 Task: Create a due date automation trigger when advanced on, 2 working days before a card is due add fields without custom field "Resume" set to a date less than 1 days ago is due at 11:00 AM.
Action: Mouse moved to (1076, 86)
Screenshot: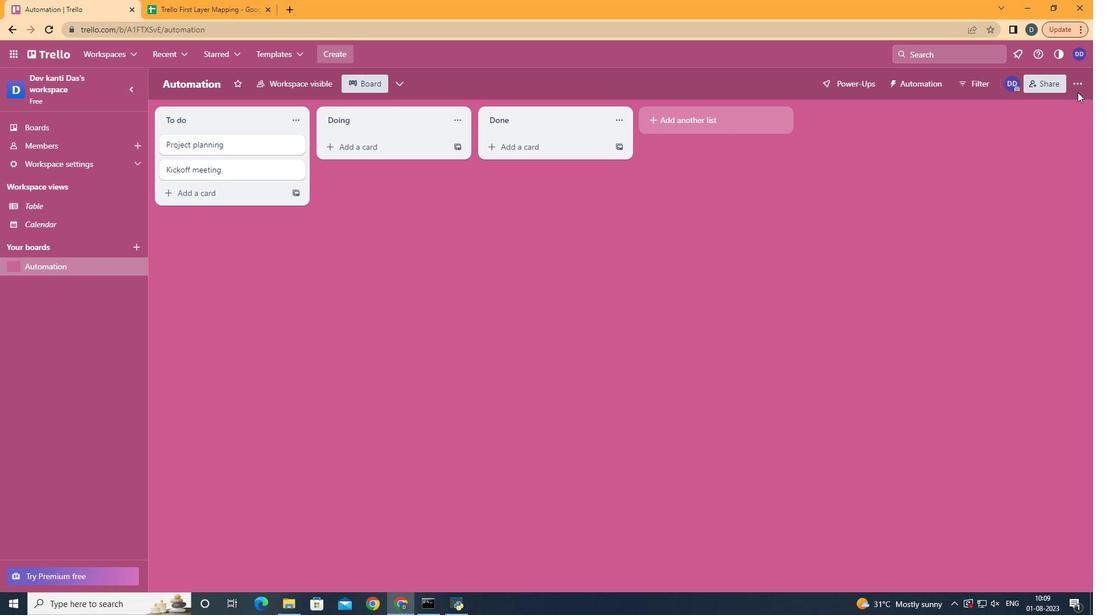 
Action: Mouse pressed left at (1076, 86)
Screenshot: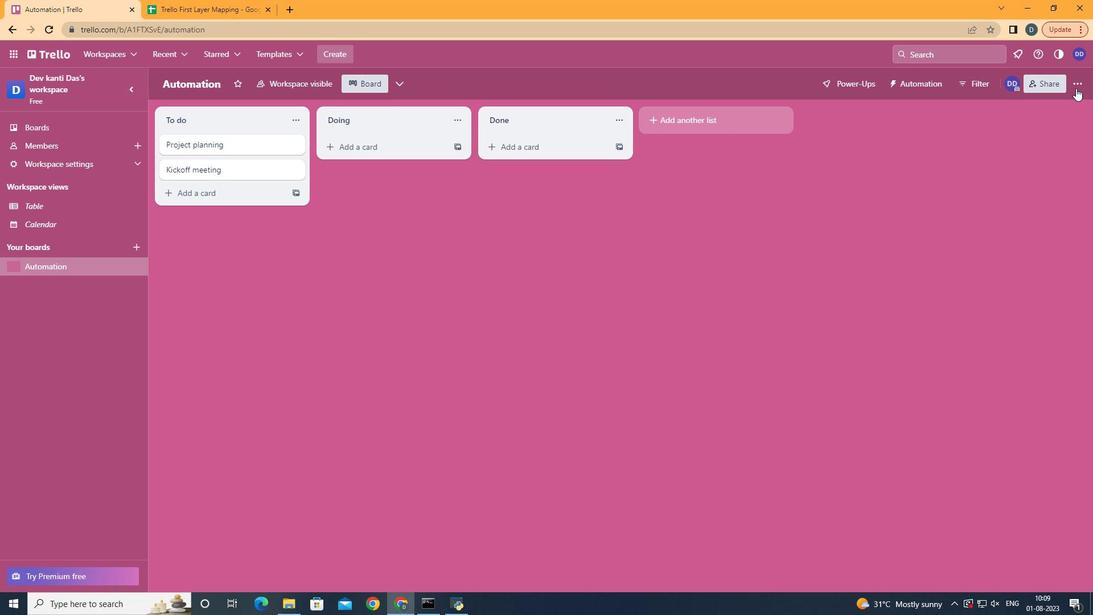 
Action: Mouse moved to (1025, 239)
Screenshot: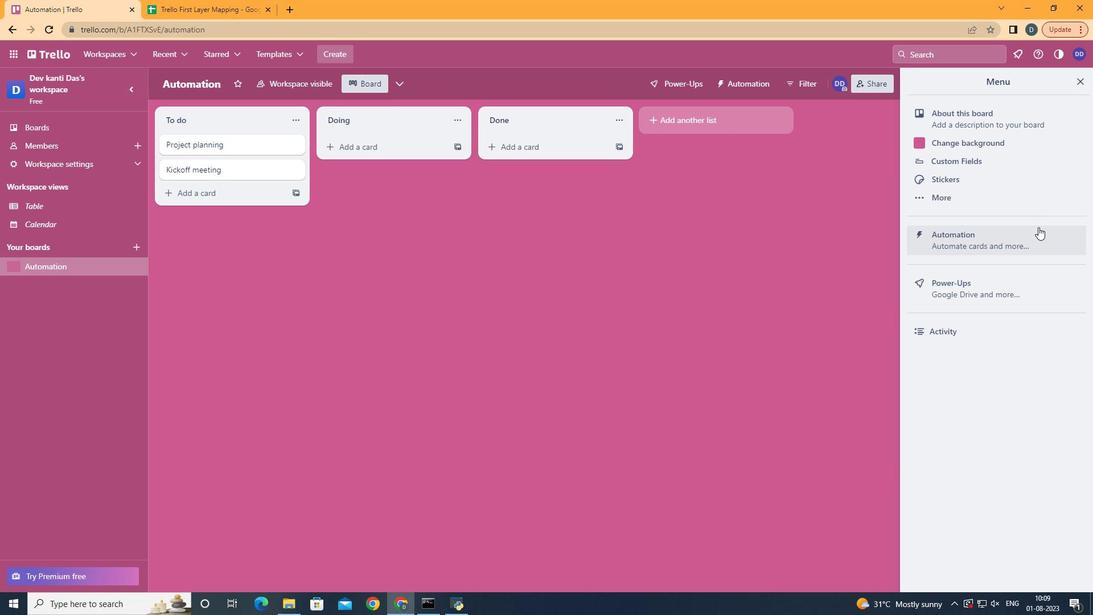 
Action: Mouse pressed left at (1025, 239)
Screenshot: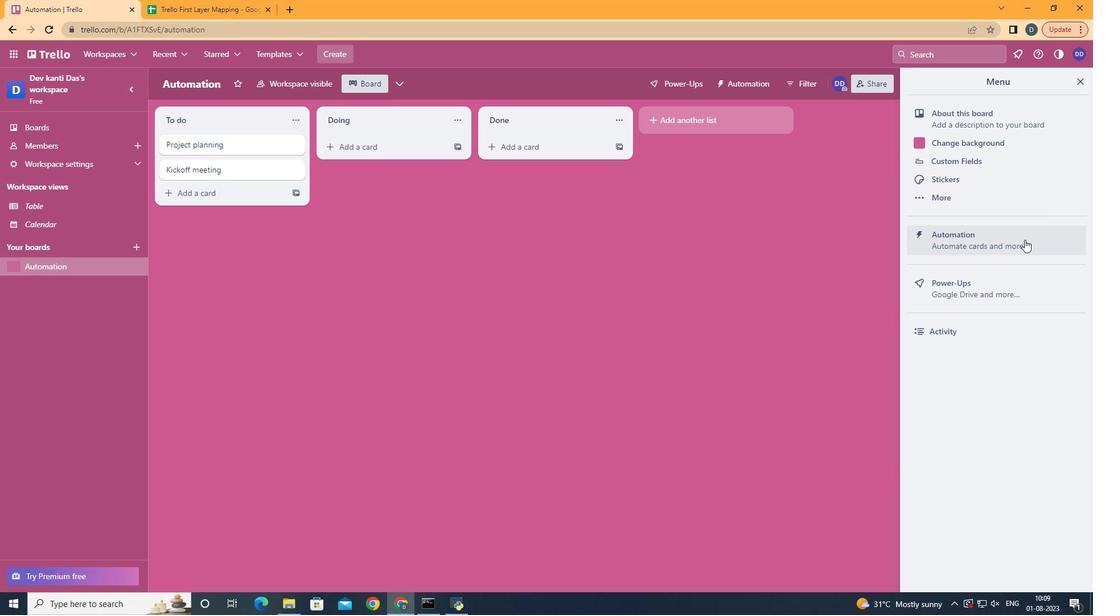 
Action: Mouse moved to (216, 223)
Screenshot: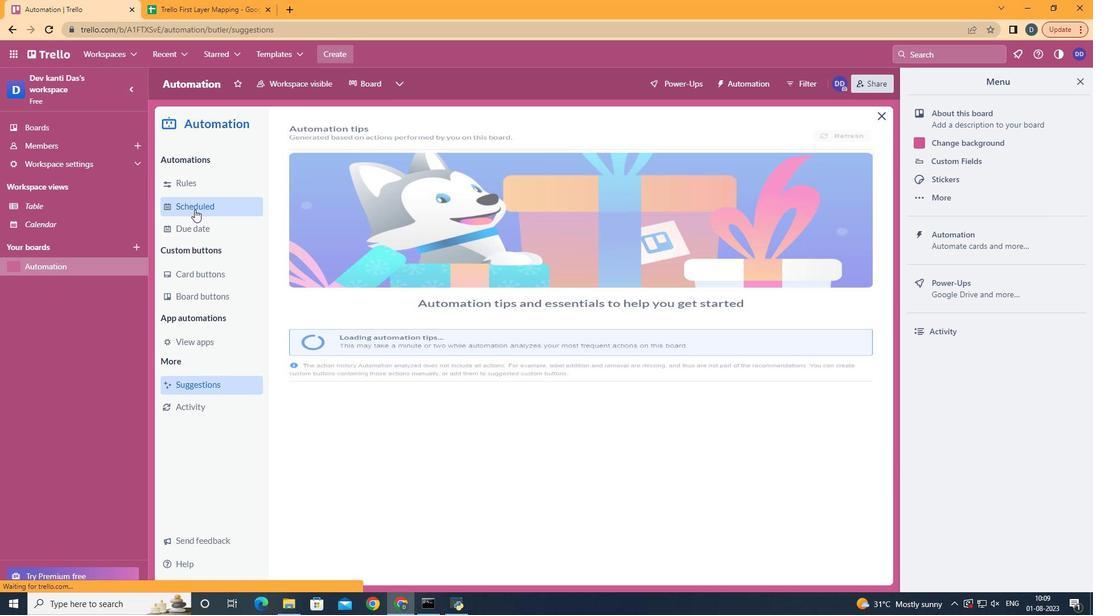 
Action: Mouse pressed left at (216, 223)
Screenshot: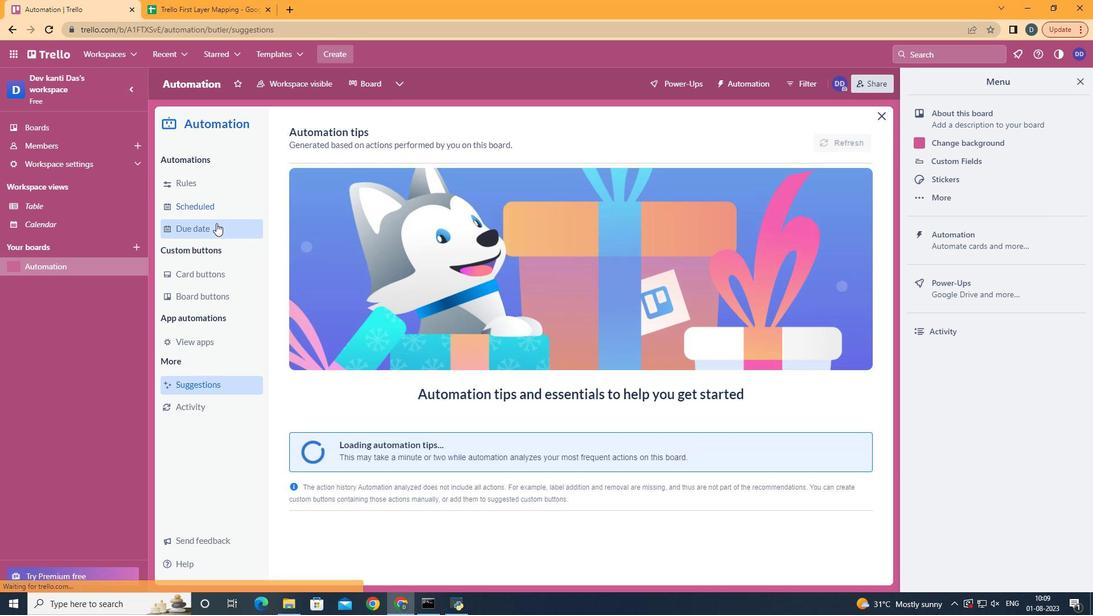 
Action: Mouse moved to (819, 133)
Screenshot: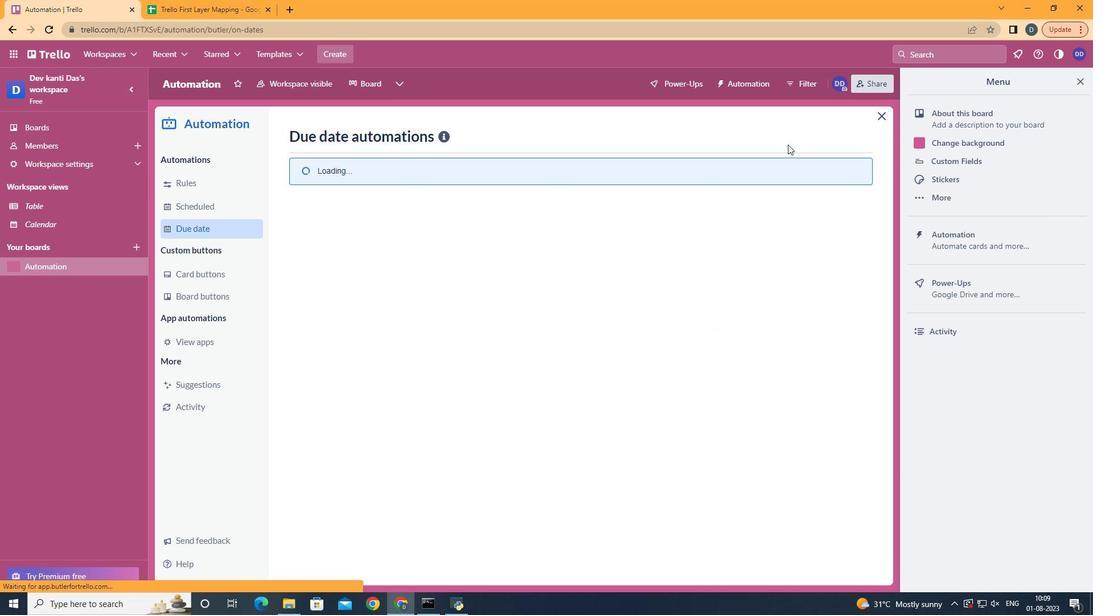 
Action: Mouse pressed left at (819, 133)
Screenshot: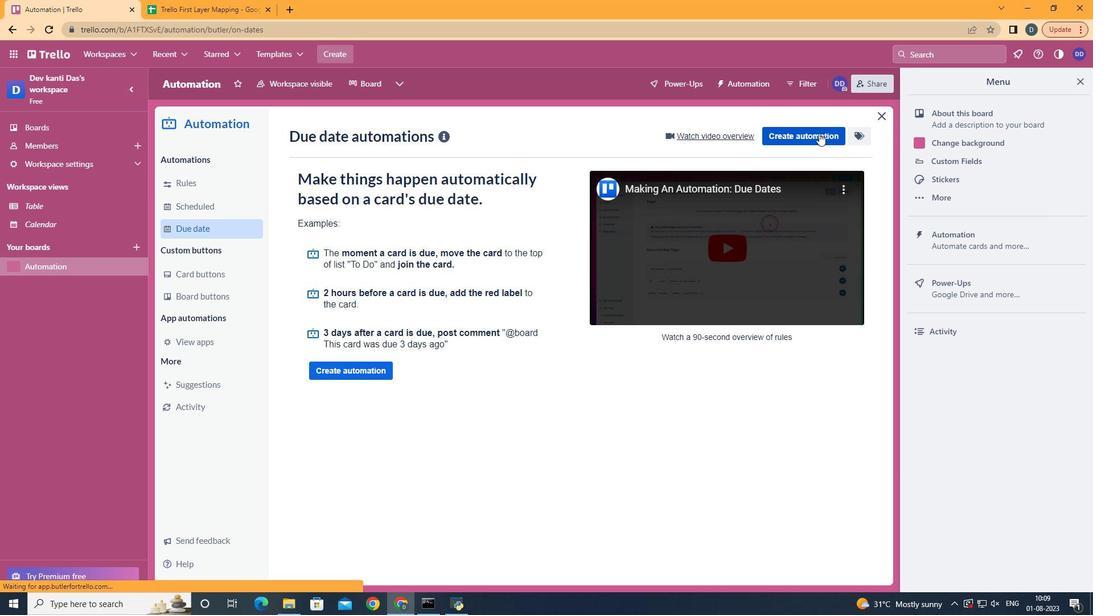 
Action: Mouse moved to (591, 243)
Screenshot: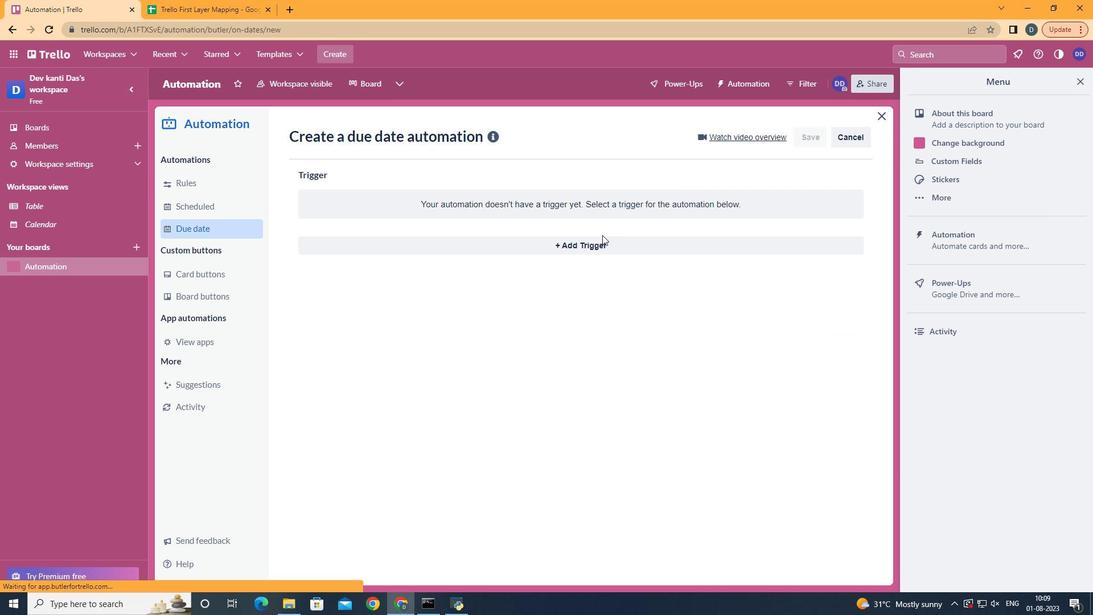 
Action: Mouse pressed left at (591, 243)
Screenshot: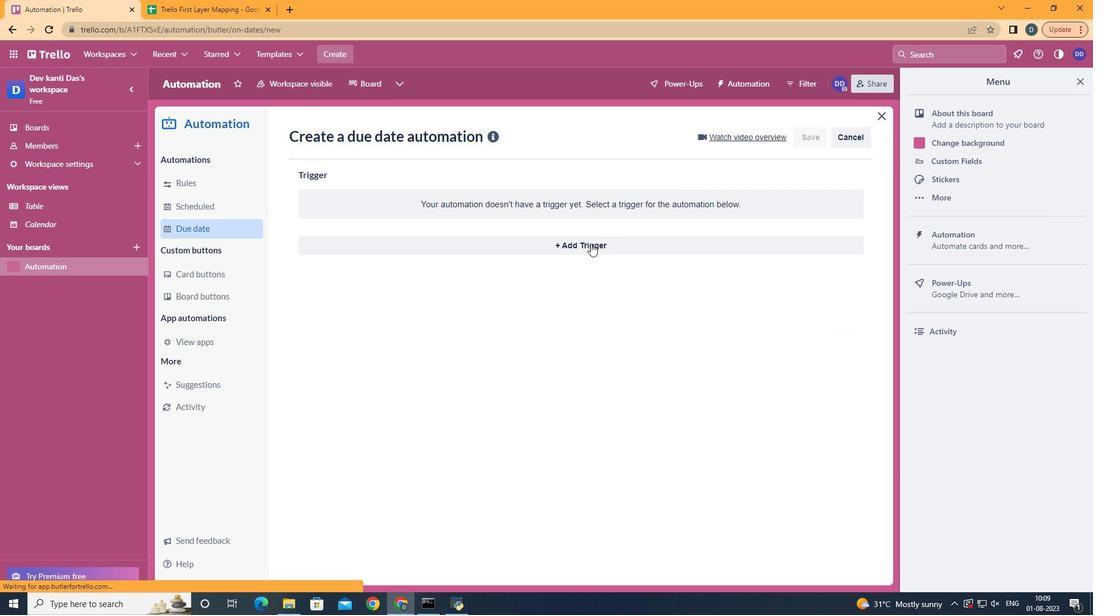 
Action: Mouse moved to (360, 464)
Screenshot: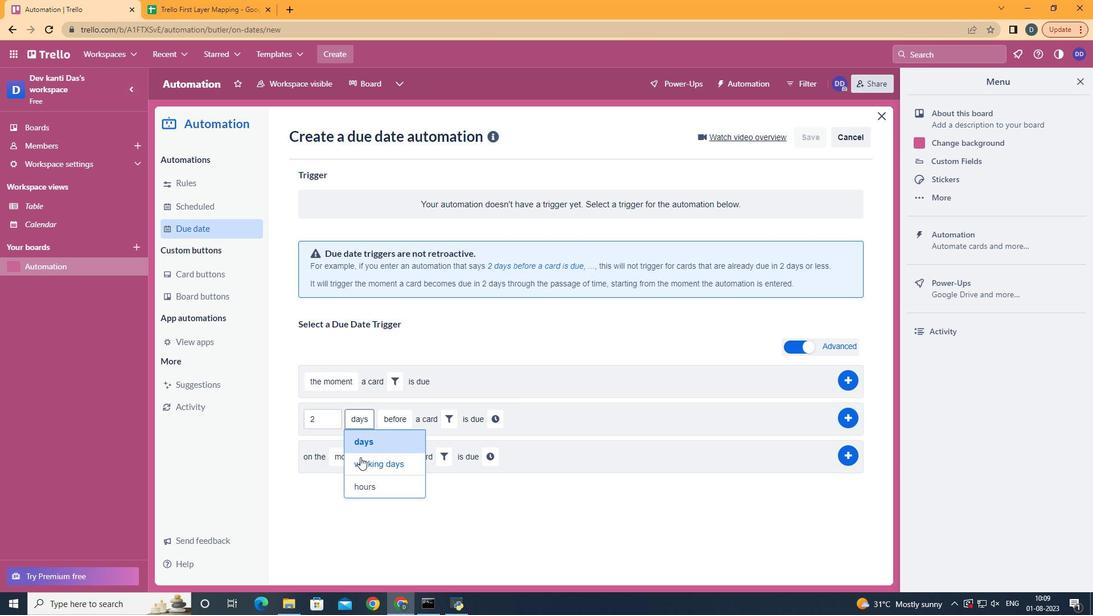 
Action: Mouse pressed left at (360, 464)
Screenshot: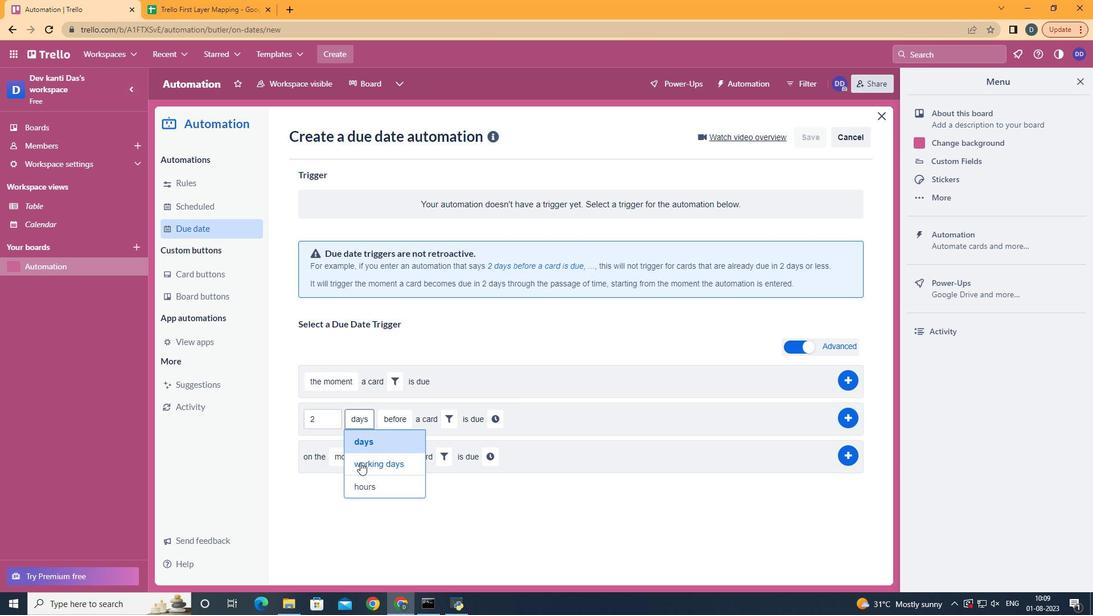 
Action: Mouse moved to (485, 424)
Screenshot: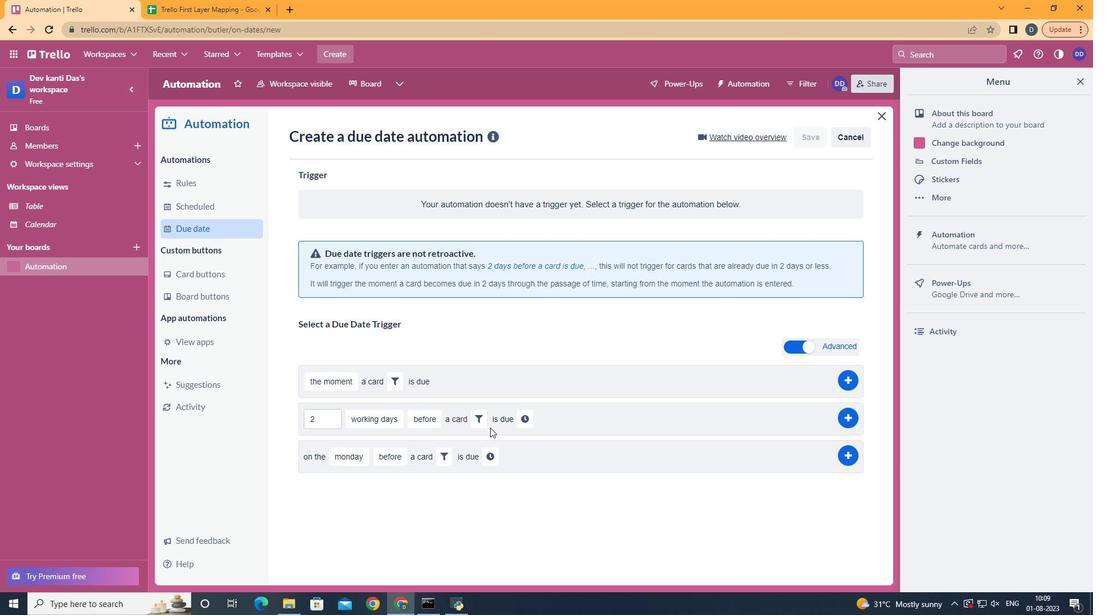
Action: Mouse pressed left at (485, 424)
Screenshot: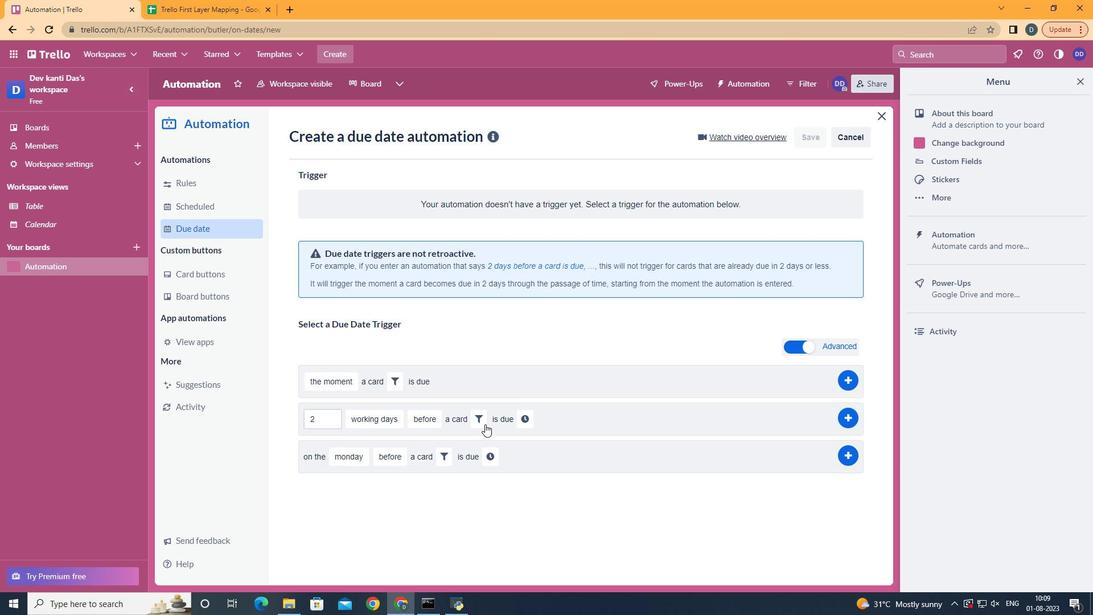 
Action: Mouse moved to (647, 449)
Screenshot: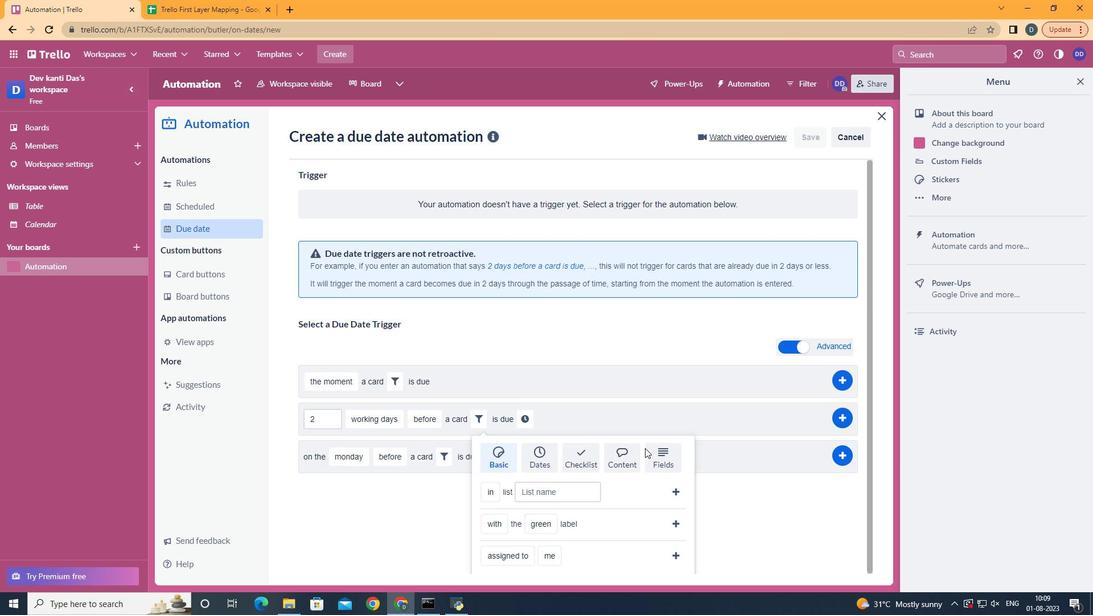 
Action: Mouse pressed left at (647, 449)
Screenshot: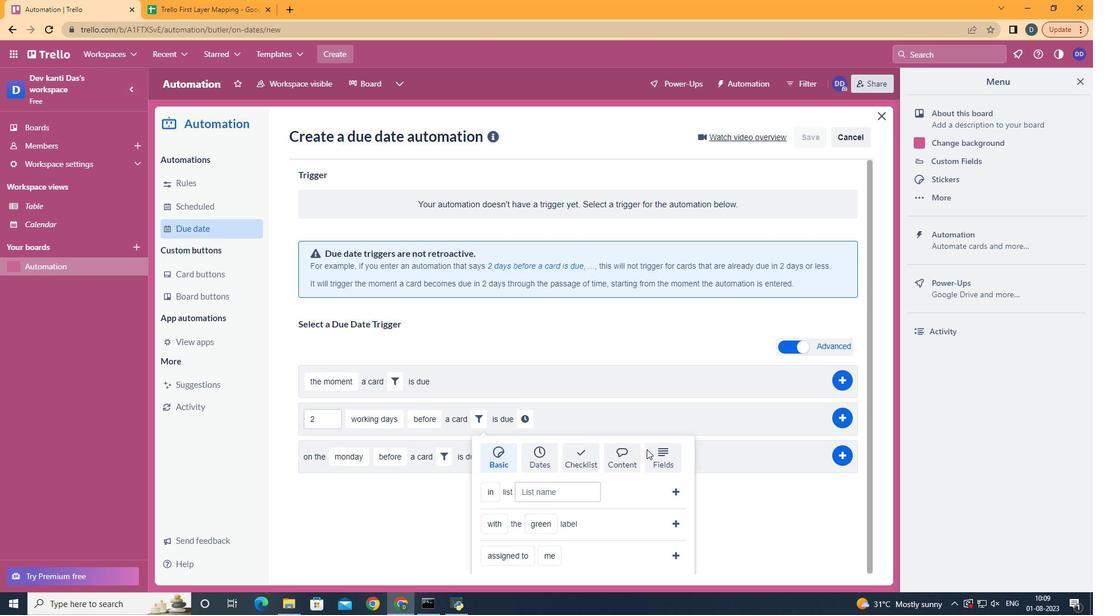 
Action: Mouse moved to (647, 449)
Screenshot: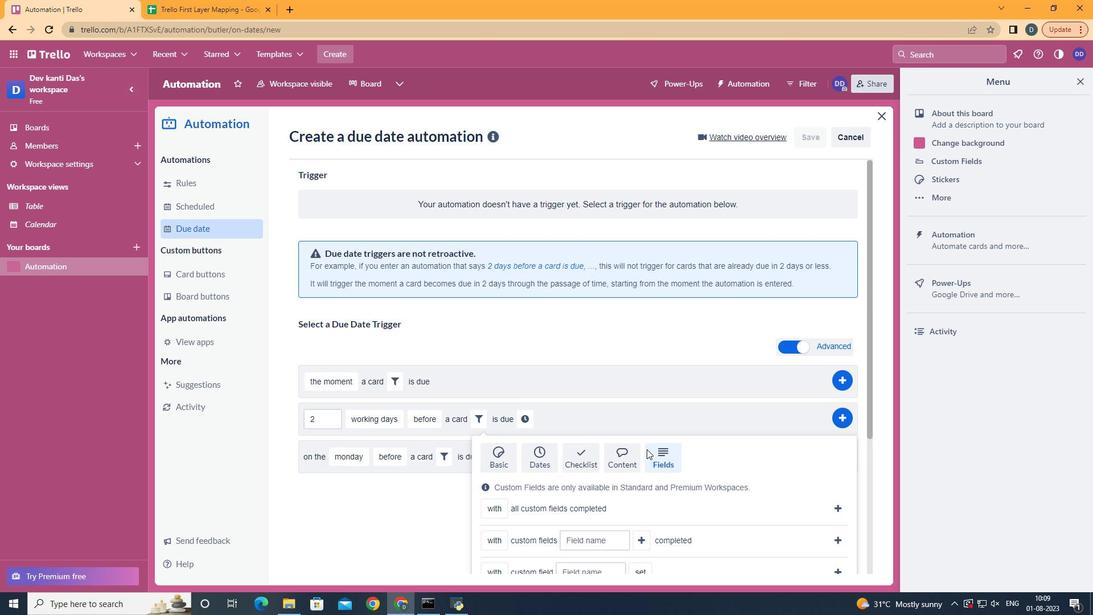 
Action: Mouse scrolled (647, 448) with delta (0, 0)
Screenshot: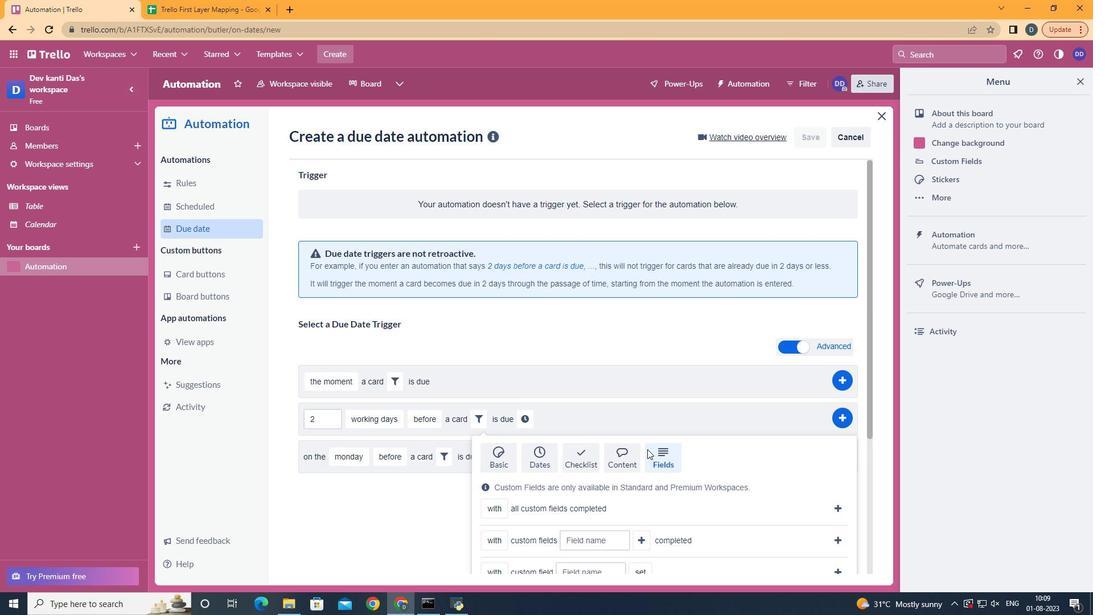
Action: Mouse scrolled (647, 448) with delta (0, 0)
Screenshot: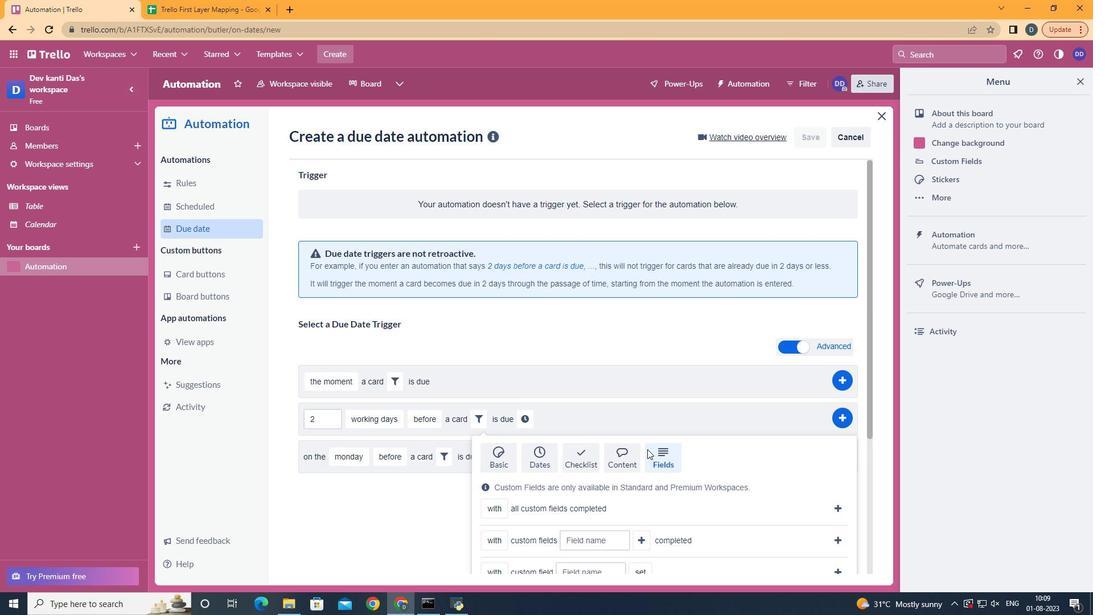 
Action: Mouse scrolled (647, 448) with delta (0, 0)
Screenshot: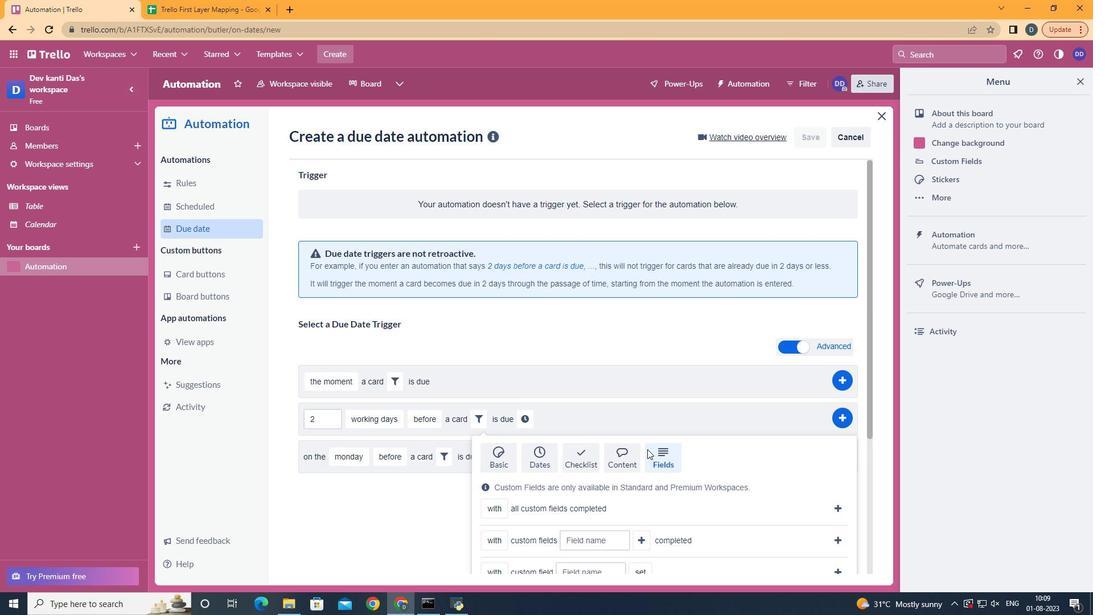 
Action: Mouse scrolled (647, 448) with delta (0, 0)
Screenshot: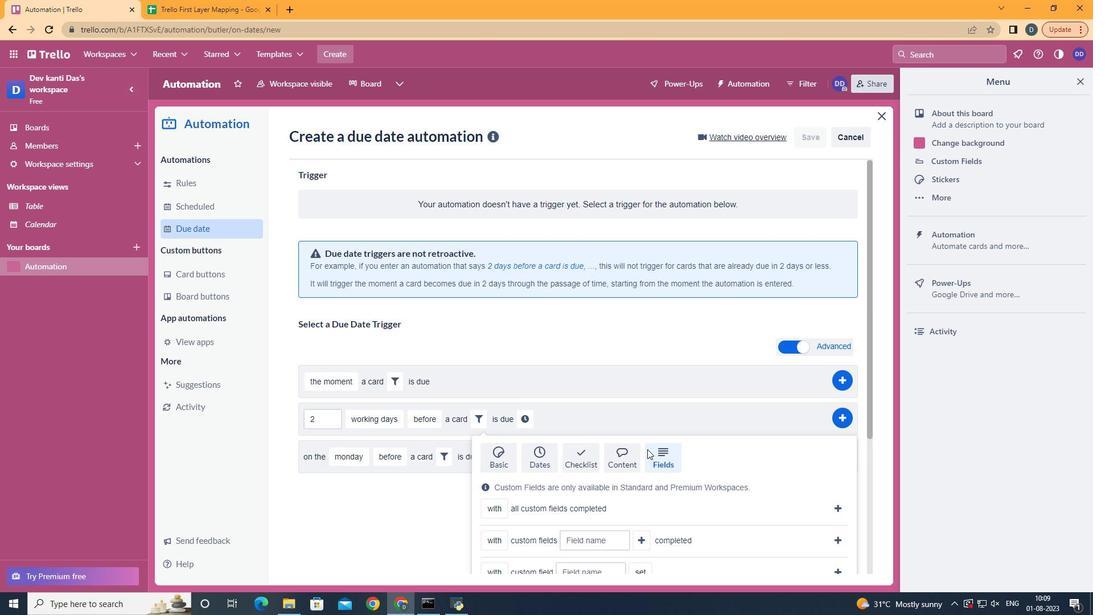 
Action: Mouse scrolled (647, 448) with delta (0, 0)
Screenshot: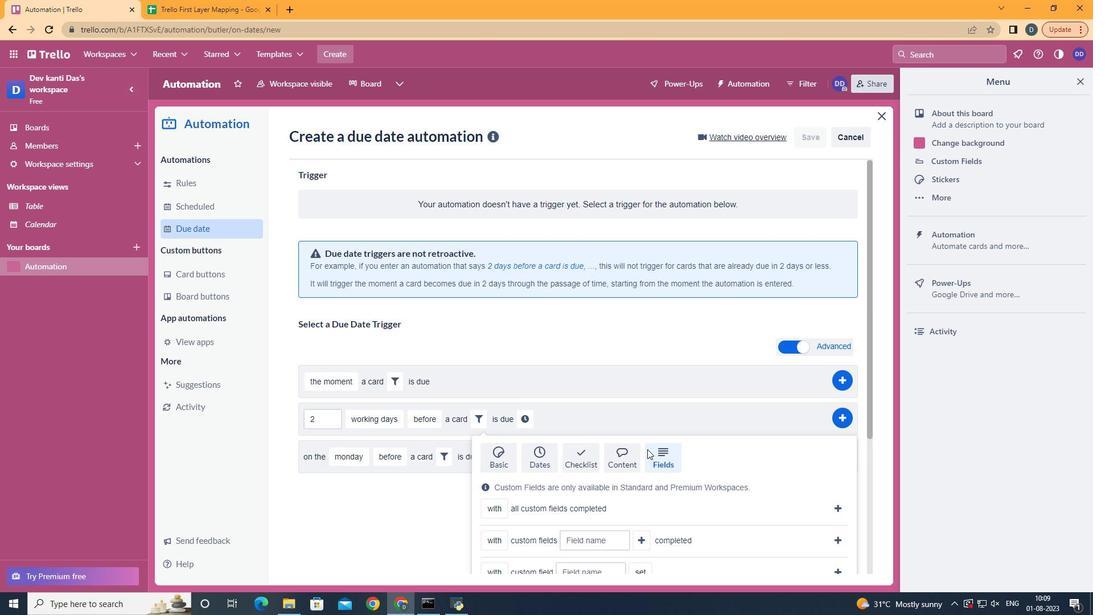 
Action: Mouse scrolled (647, 448) with delta (0, 0)
Screenshot: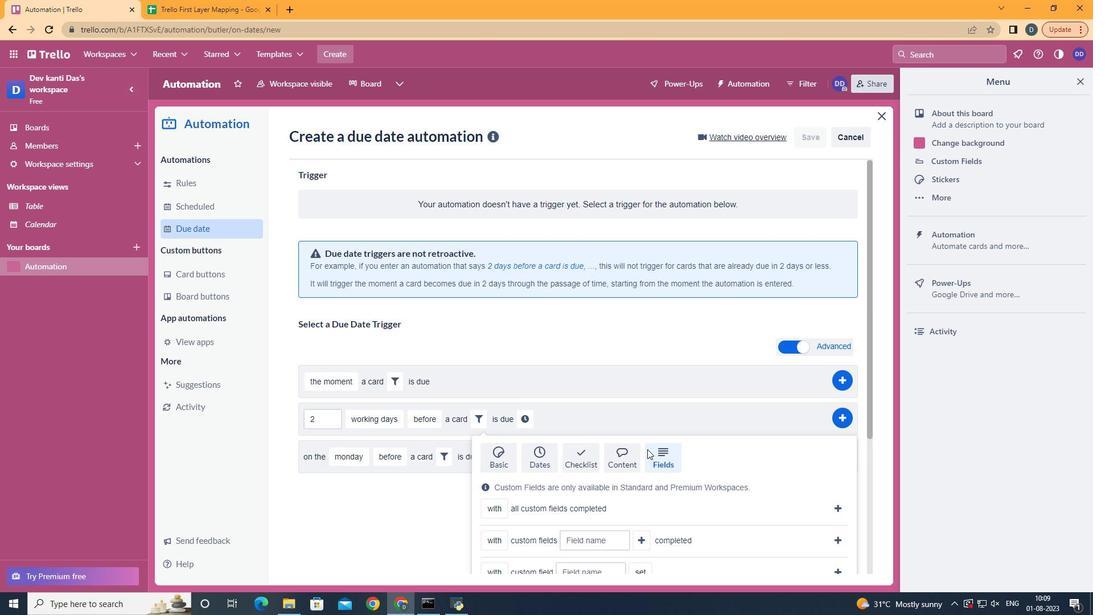 
Action: Mouse moved to (504, 510)
Screenshot: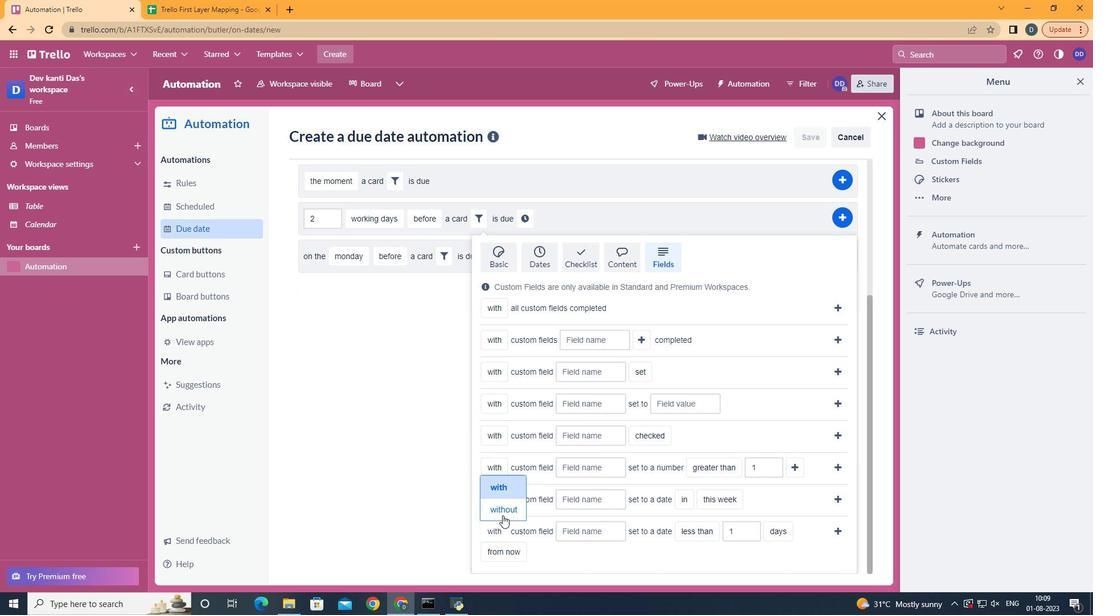 
Action: Mouse pressed left at (504, 510)
Screenshot: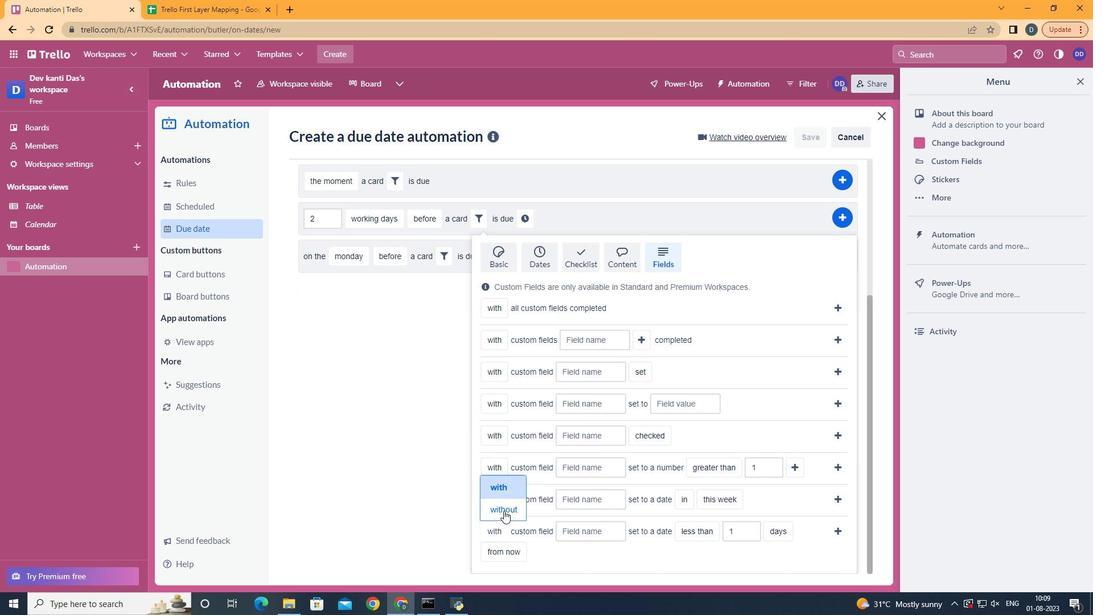 
Action: Mouse moved to (592, 532)
Screenshot: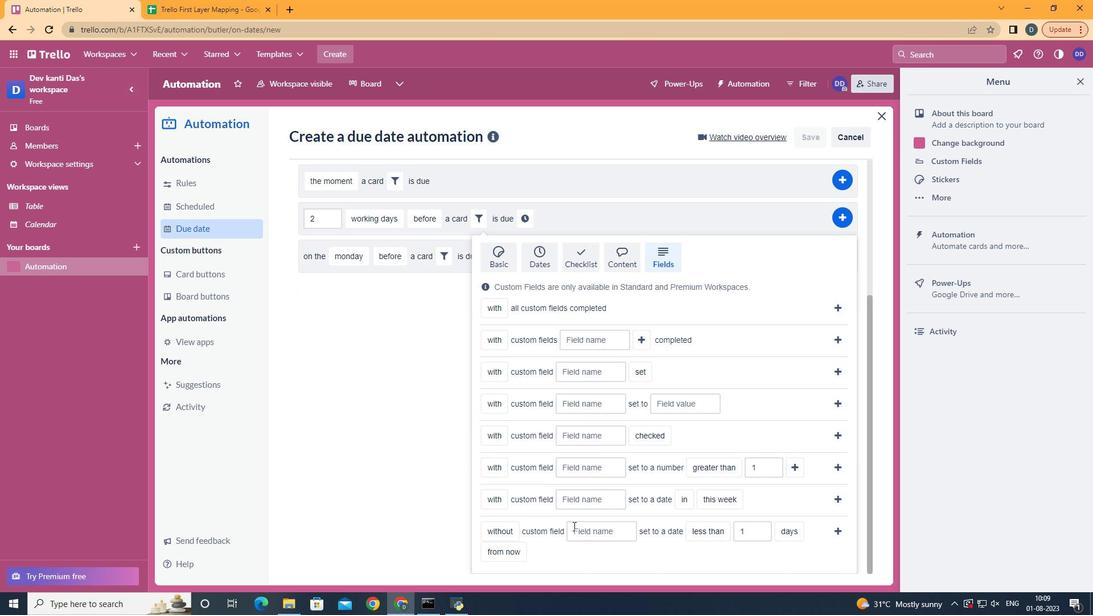 
Action: Mouse pressed left at (592, 532)
Screenshot: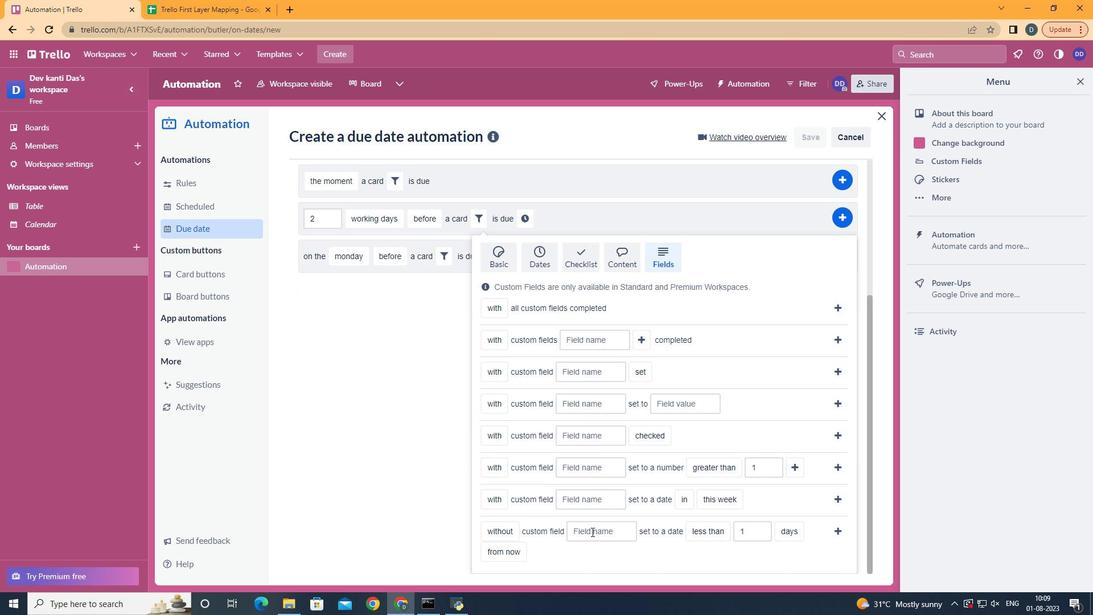 
Action: Key pressed <Key.shift>Resume
Screenshot: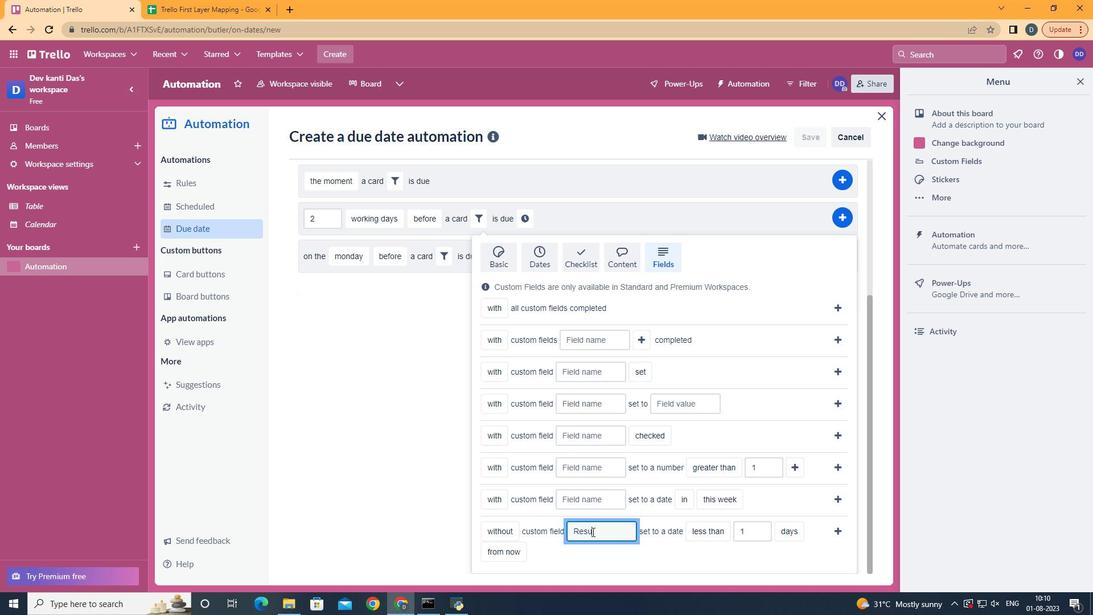 
Action: Mouse moved to (719, 451)
Screenshot: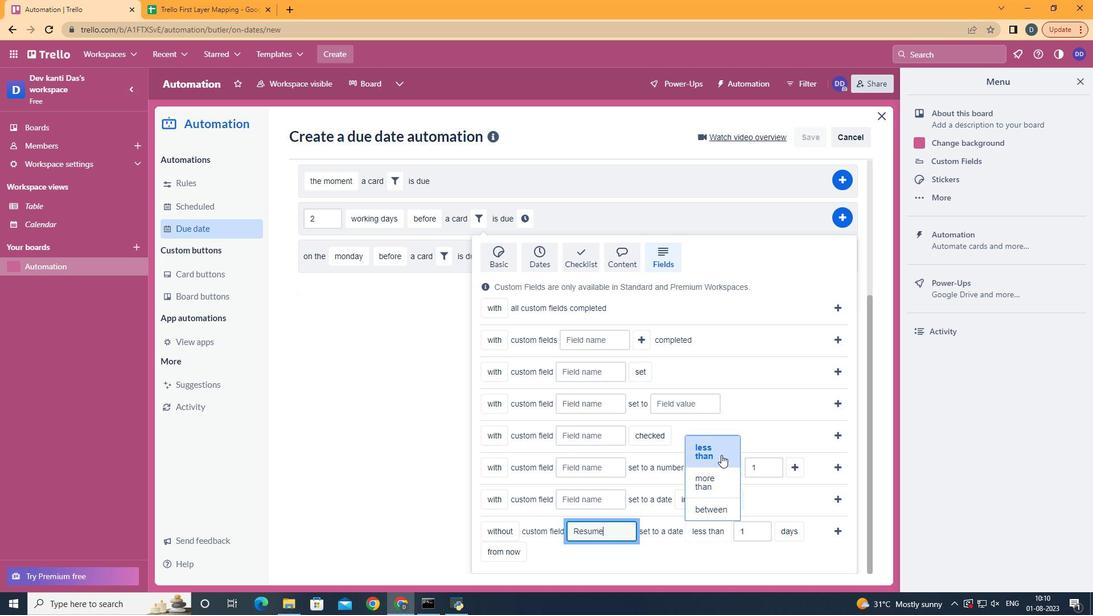 
Action: Mouse pressed left at (719, 451)
Screenshot: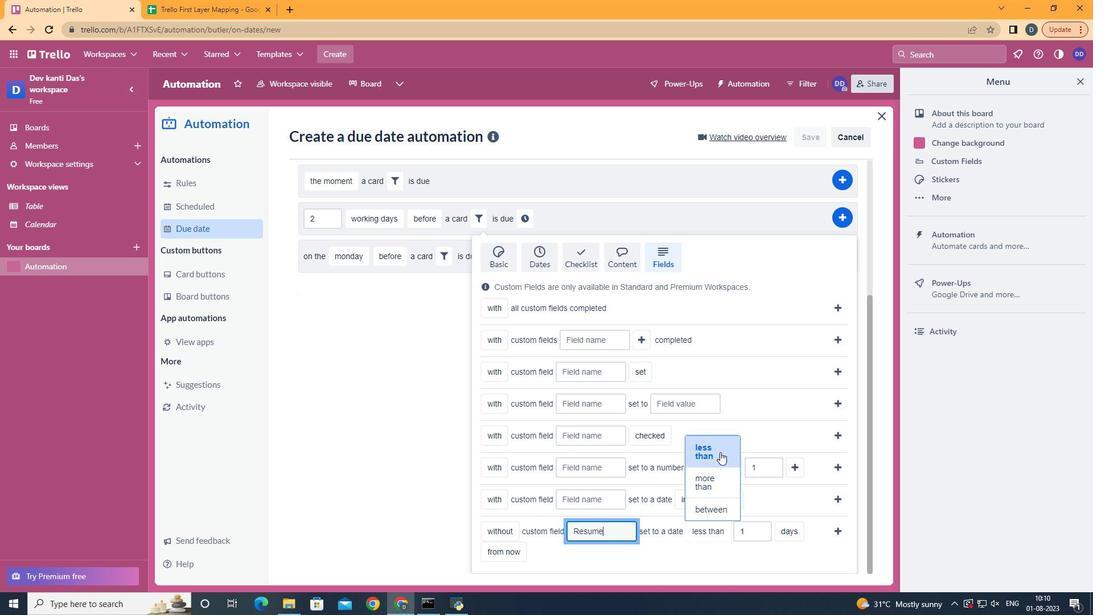 
Action: Mouse moved to (792, 488)
Screenshot: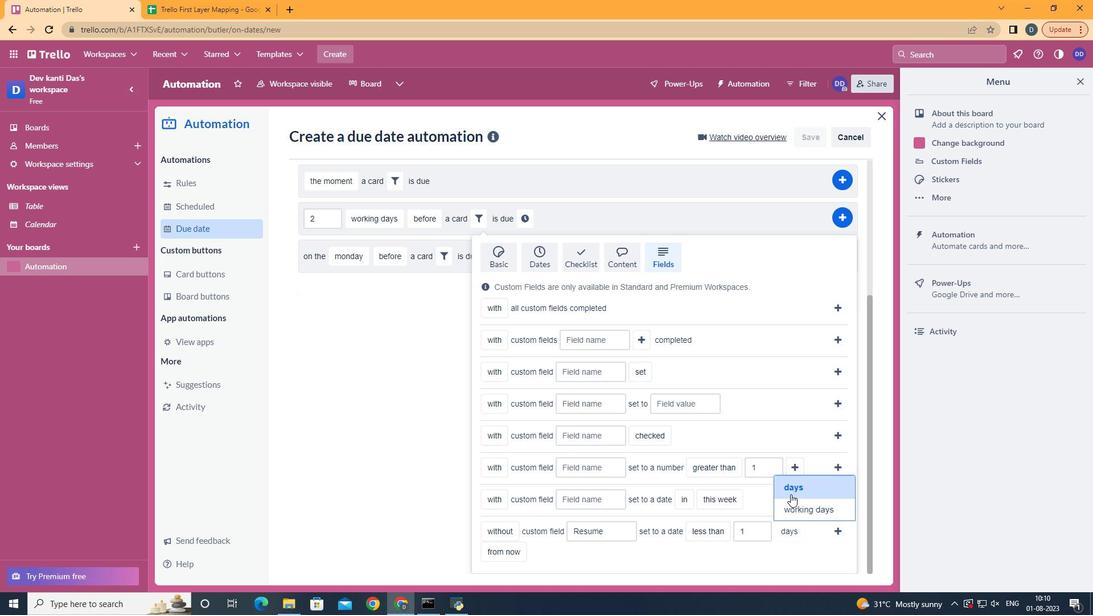 
Action: Mouse pressed left at (792, 488)
Screenshot: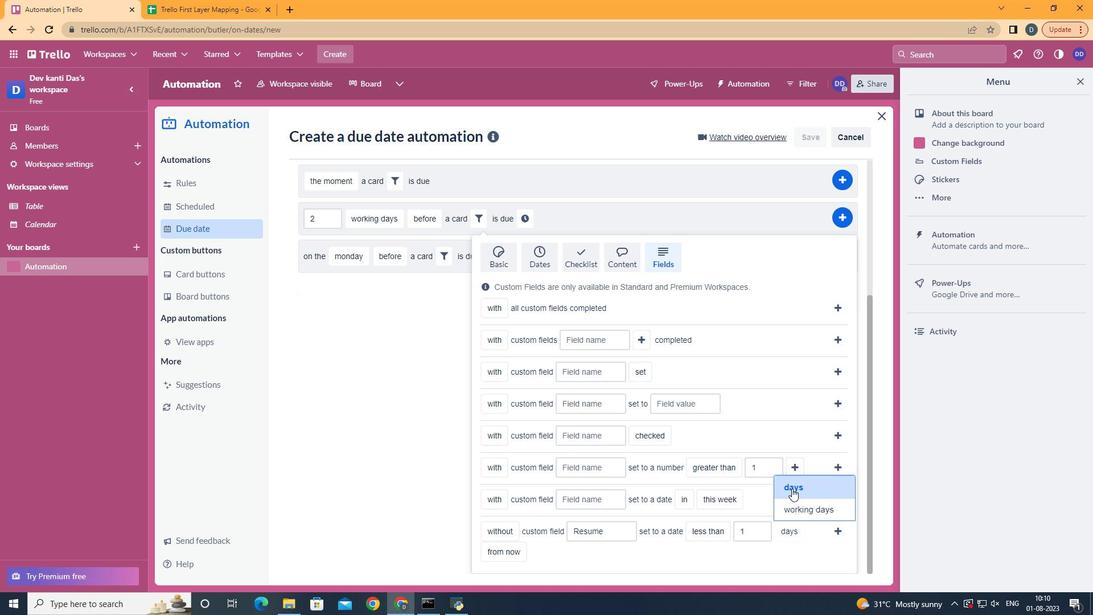 
Action: Mouse moved to (517, 535)
Screenshot: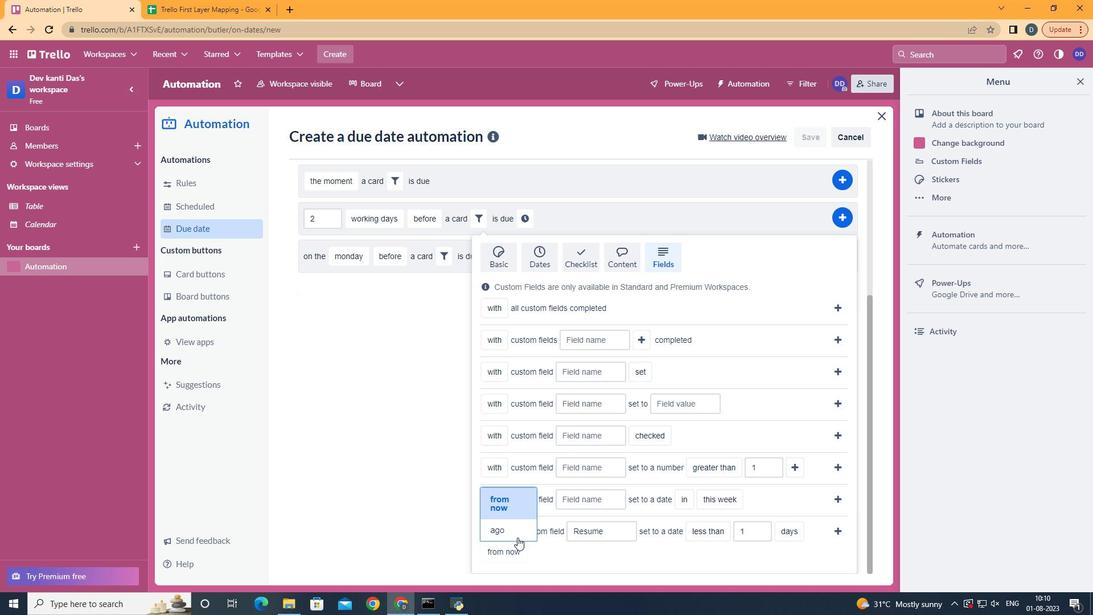 
Action: Mouse pressed left at (517, 535)
Screenshot: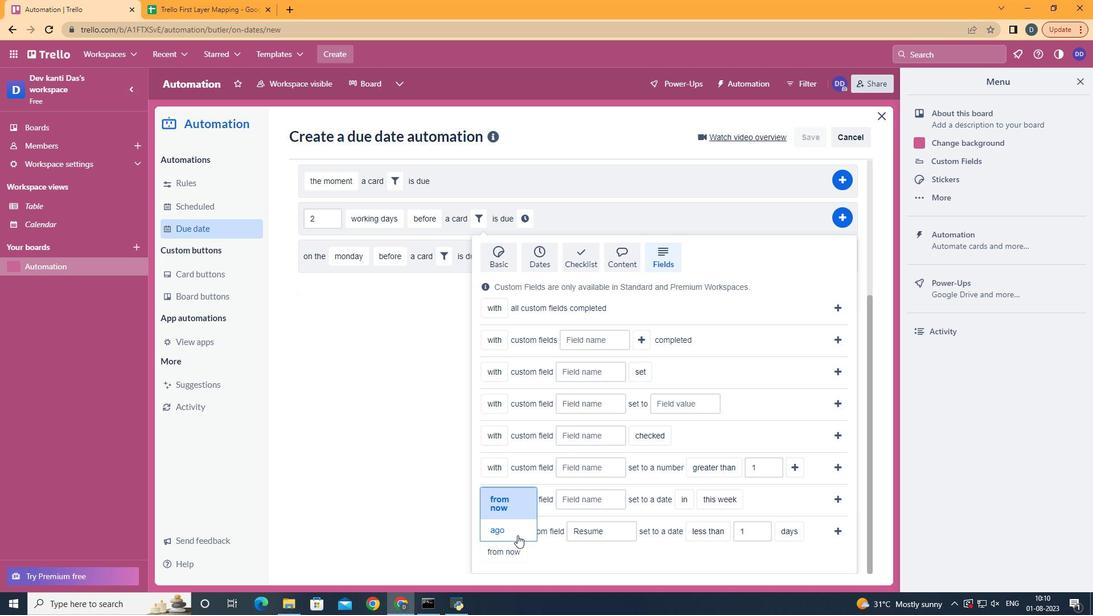 
Action: Mouse moved to (840, 534)
Screenshot: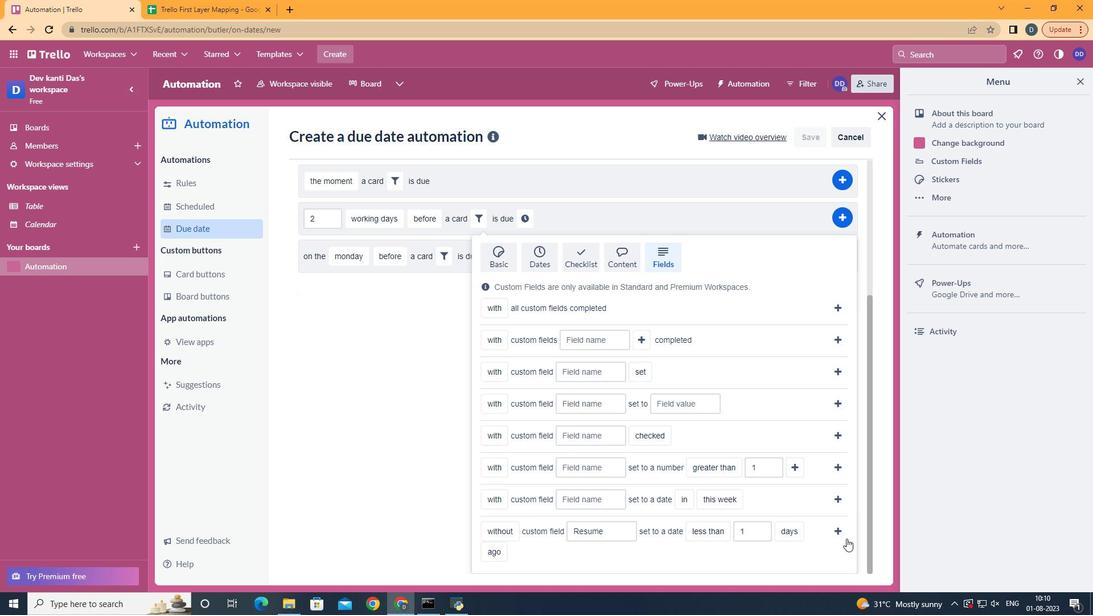 
Action: Mouse pressed left at (840, 534)
Screenshot: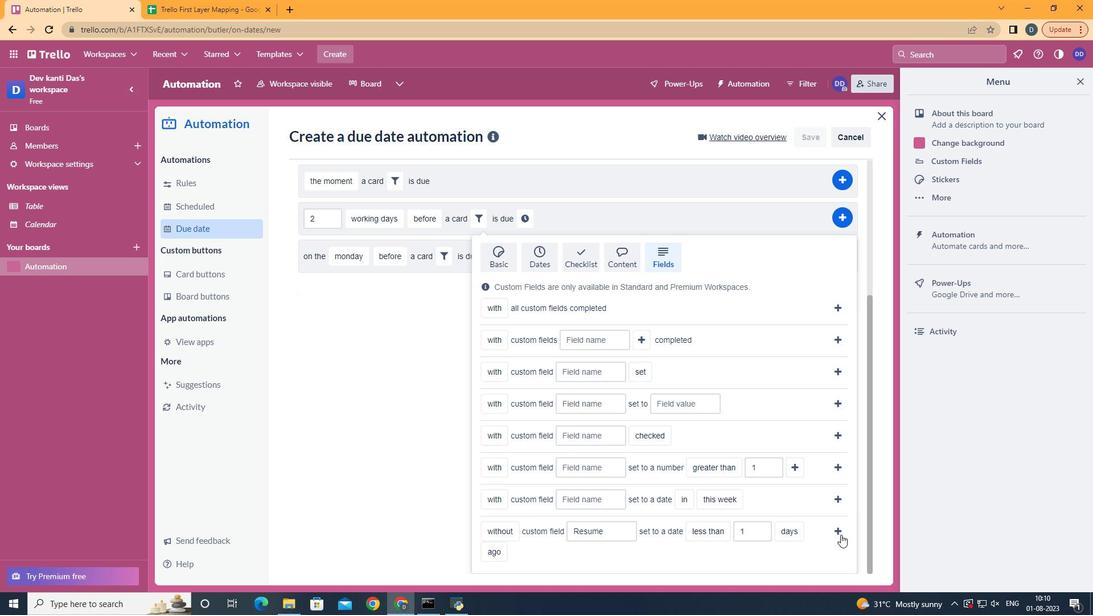 
Action: Mouse moved to (777, 422)
Screenshot: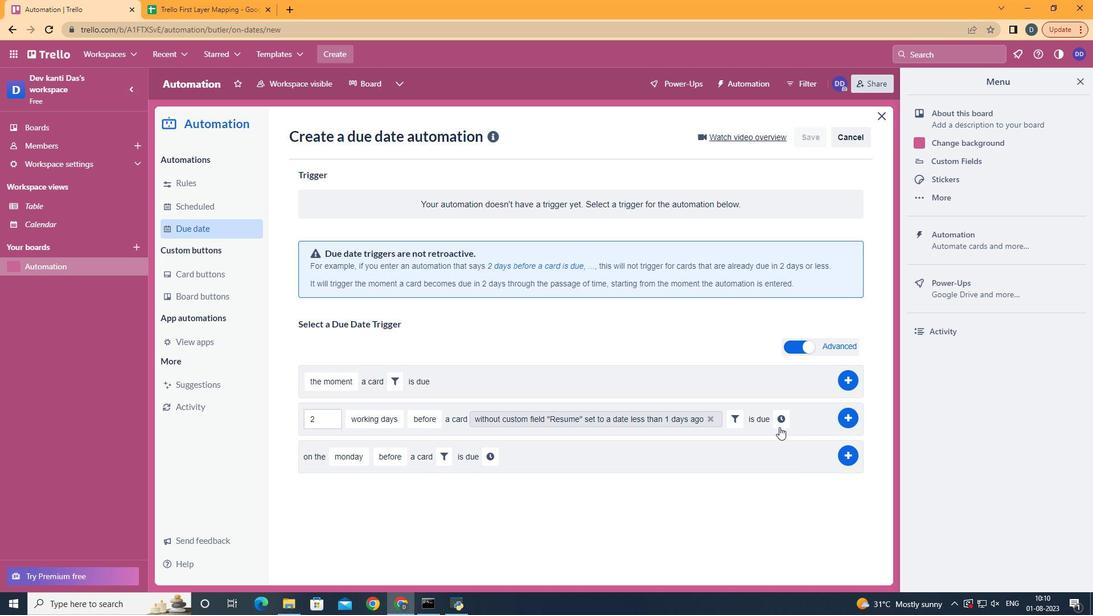 
Action: Mouse pressed left at (777, 422)
Screenshot: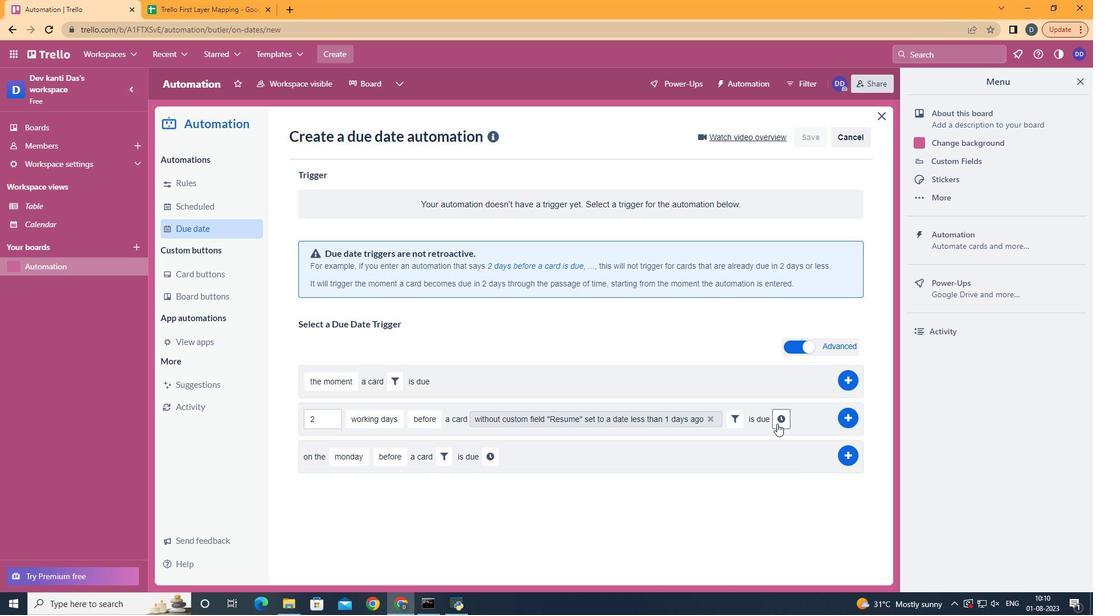 
Action: Mouse moved to (338, 446)
Screenshot: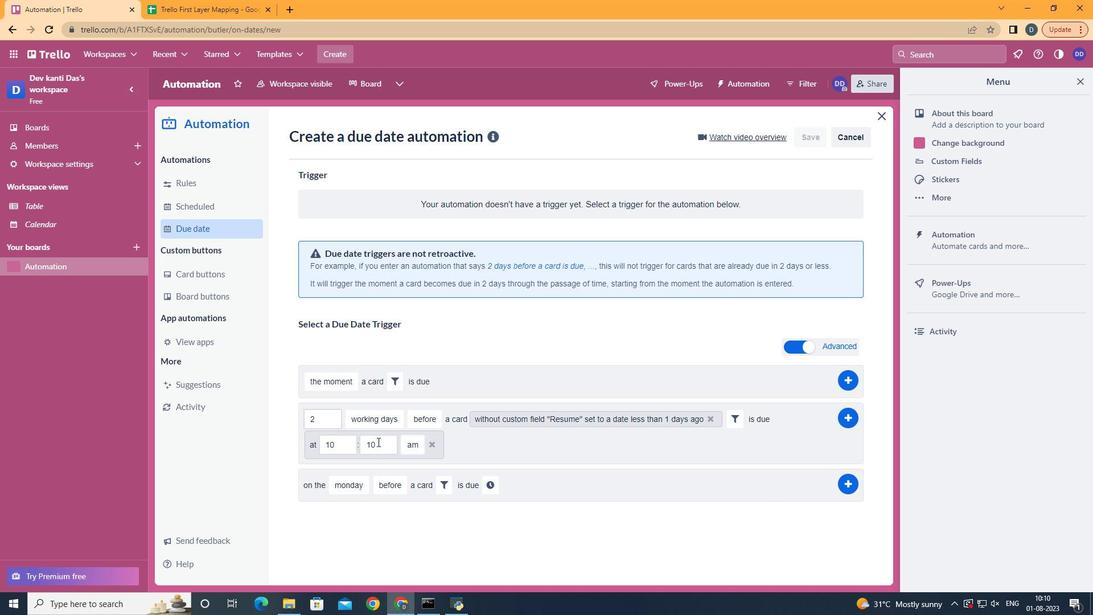 
Action: Mouse pressed left at (338, 446)
Screenshot: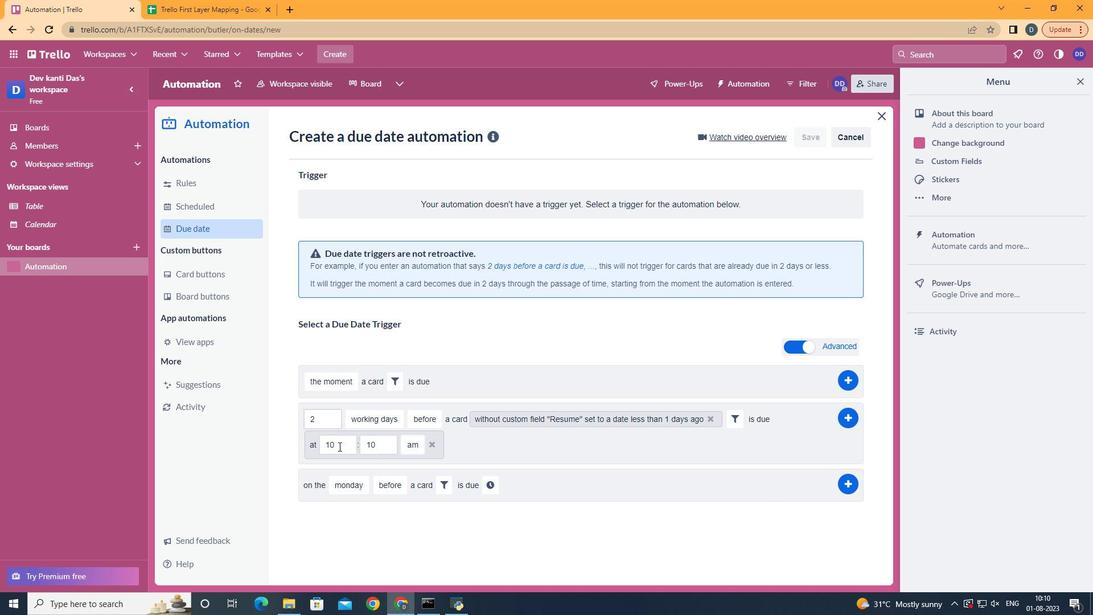 
Action: Key pressed <Key.backspace>1
Screenshot: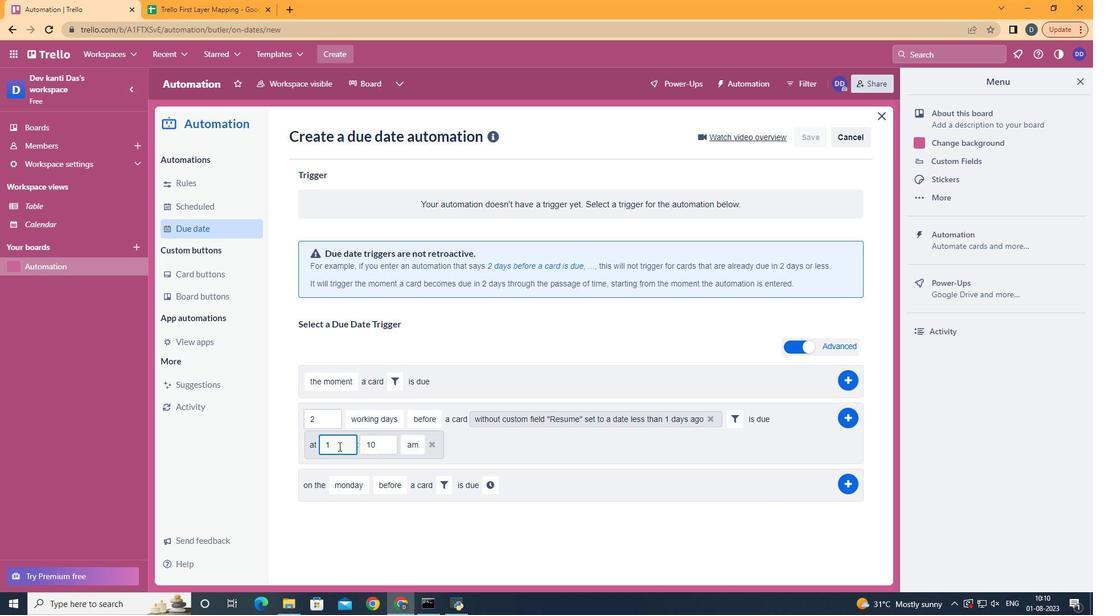 
Action: Mouse moved to (379, 443)
Screenshot: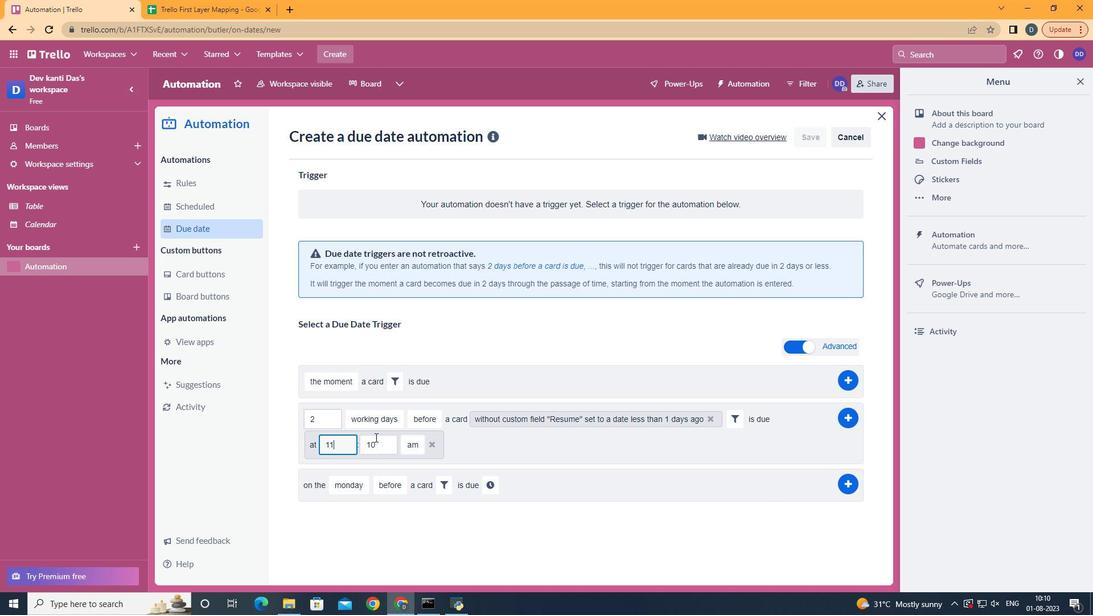 
Action: Mouse pressed left at (379, 443)
Screenshot: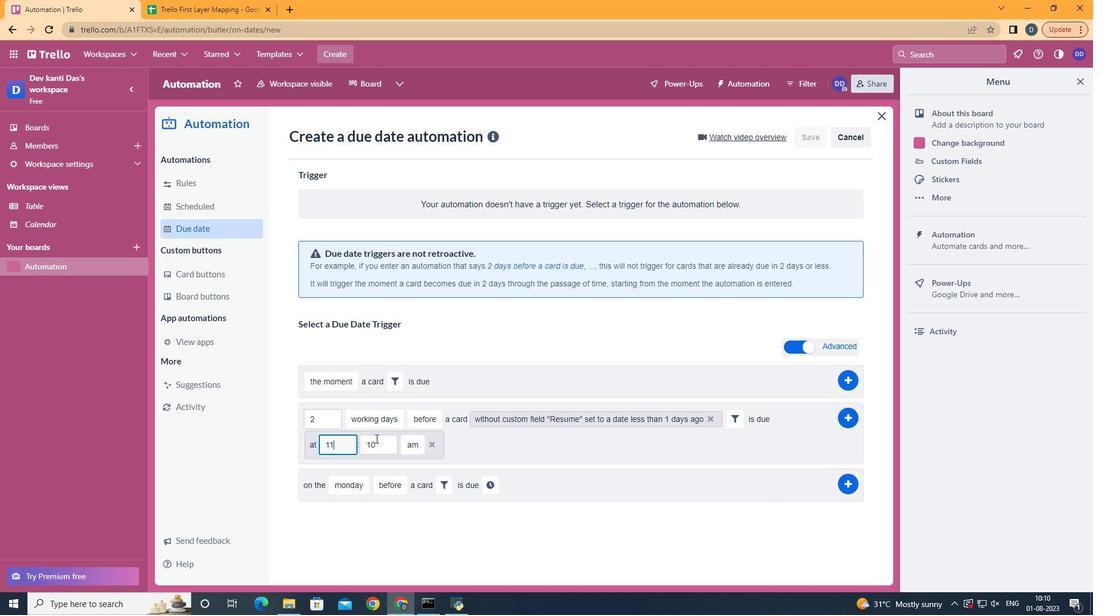 
Action: Key pressed <Key.backspace><Key.backspace>00
Screenshot: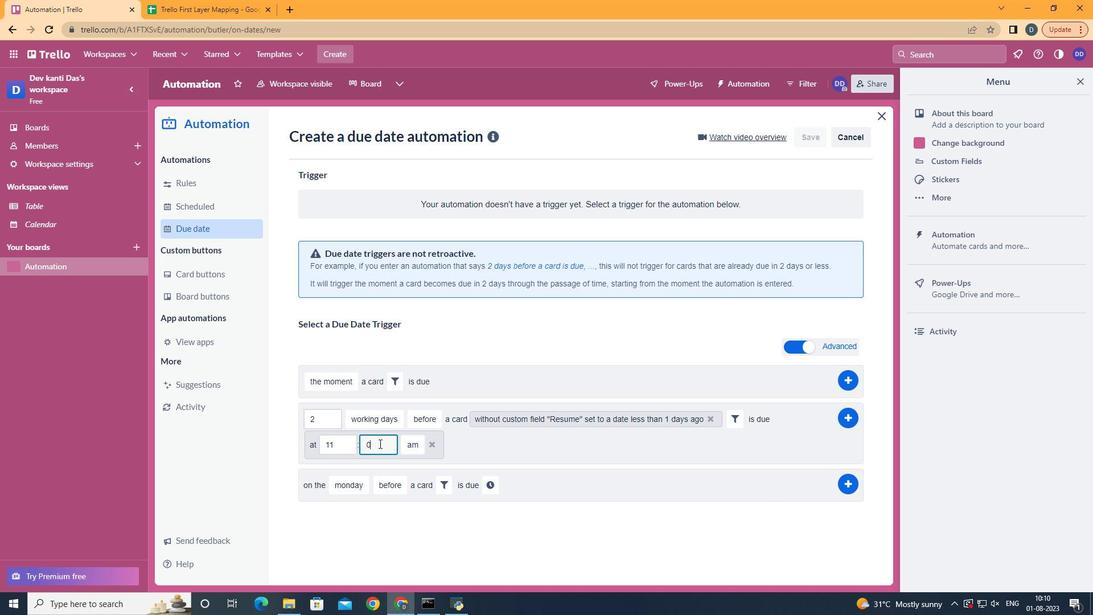 
Action: Mouse moved to (851, 424)
Screenshot: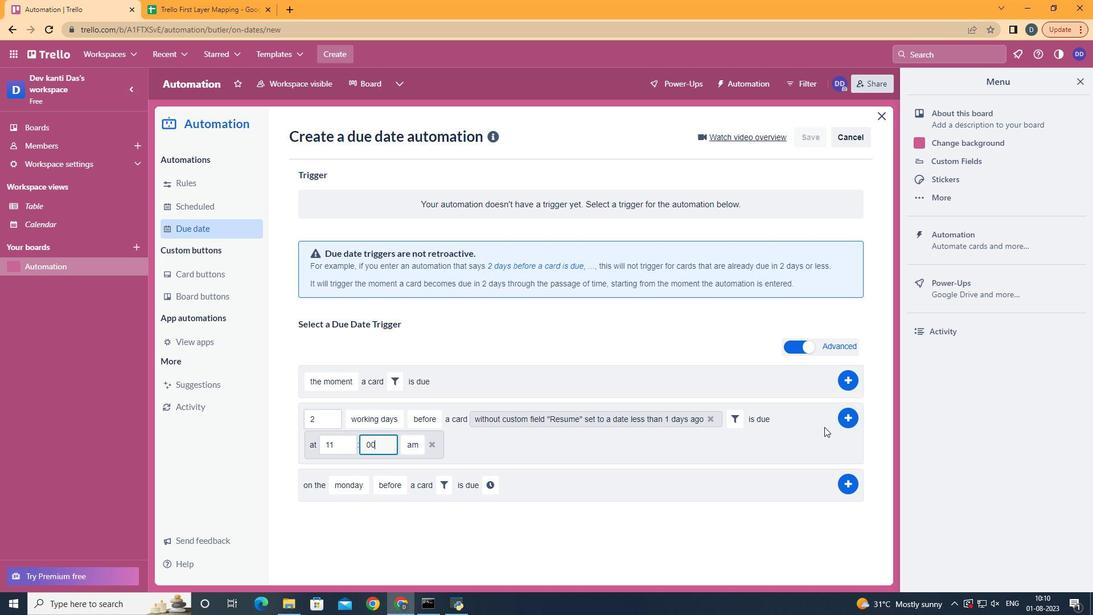 
Action: Mouse pressed left at (851, 424)
Screenshot: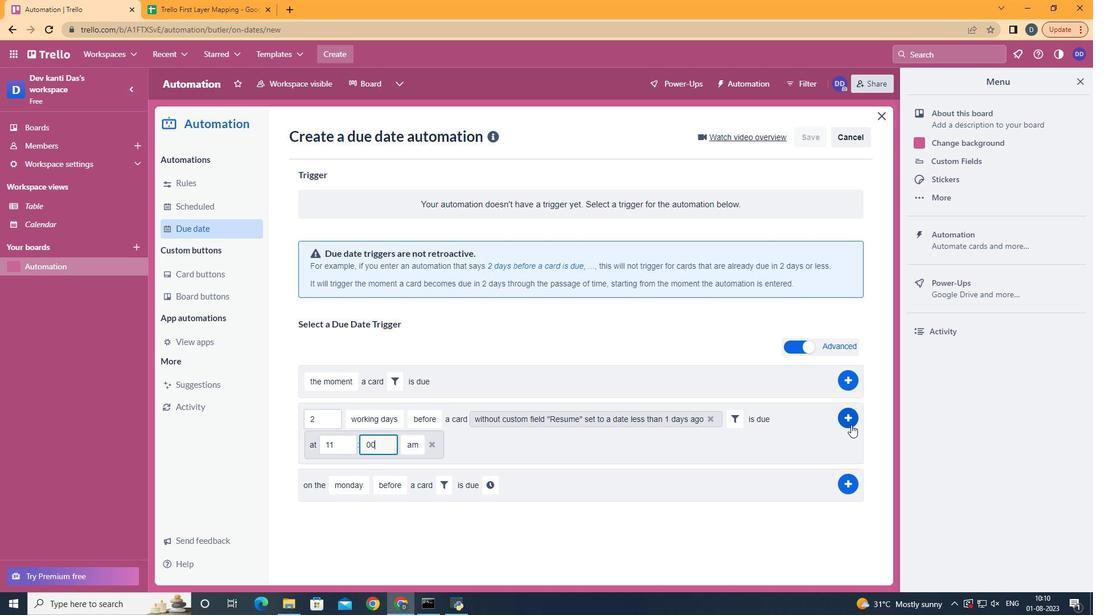 
Action: Mouse moved to (522, 325)
Screenshot: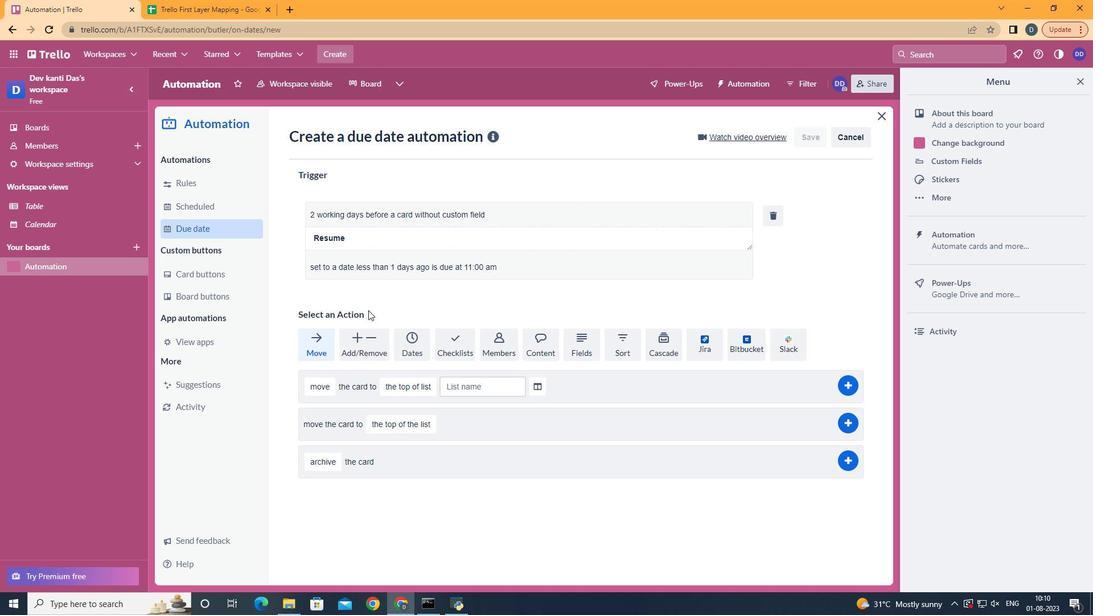 
